 Task: Add a condition where "Group Is -" in recently solved tickets.
Action: Mouse moved to (125, 420)
Screenshot: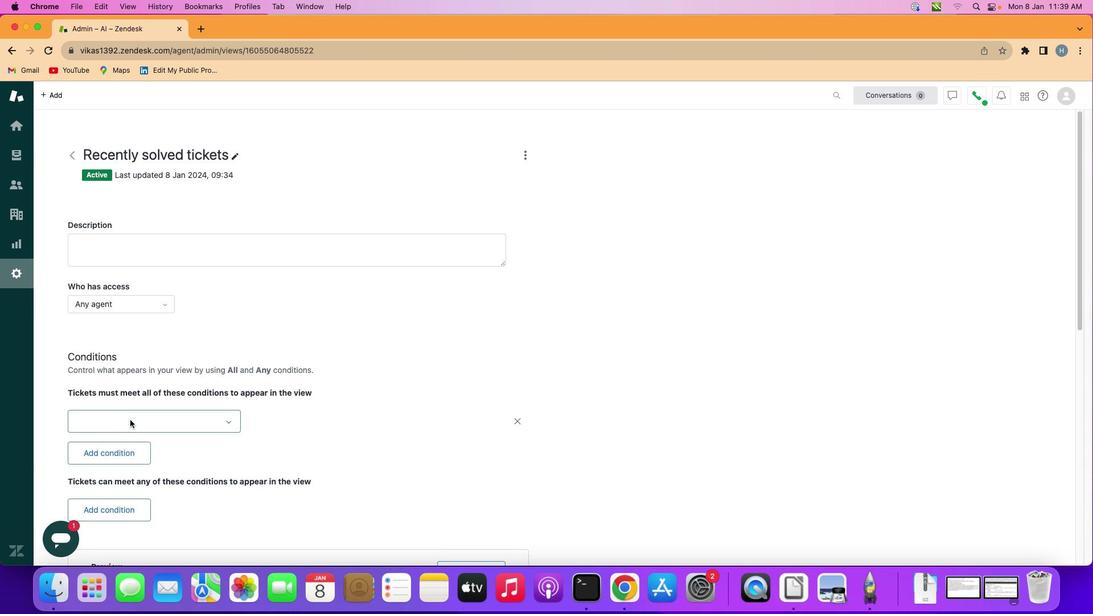 
Action: Mouse pressed left at (125, 420)
Screenshot: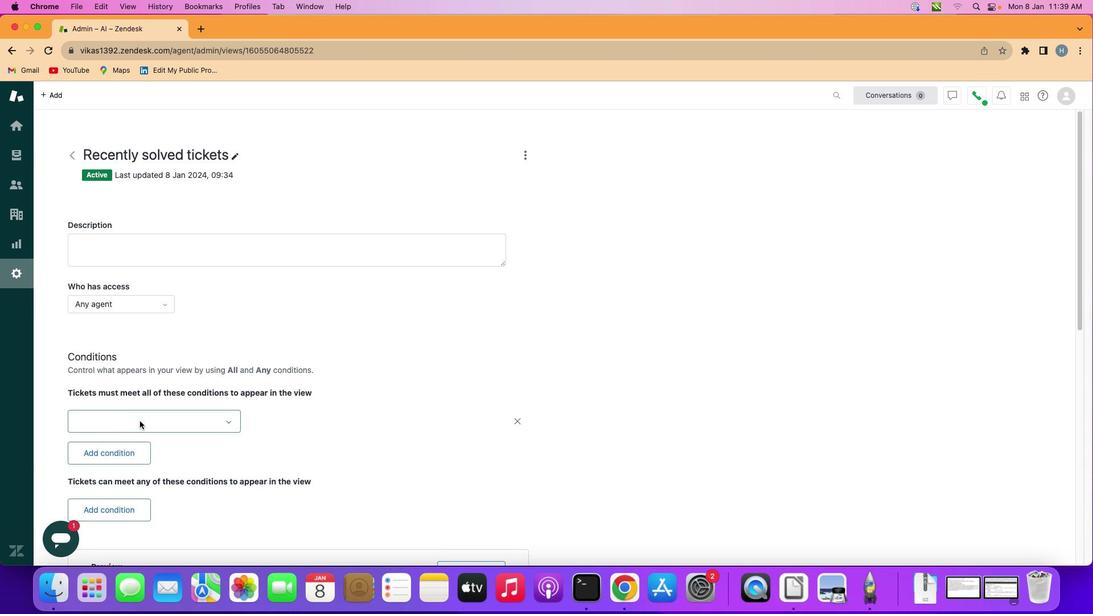 
Action: Mouse moved to (143, 425)
Screenshot: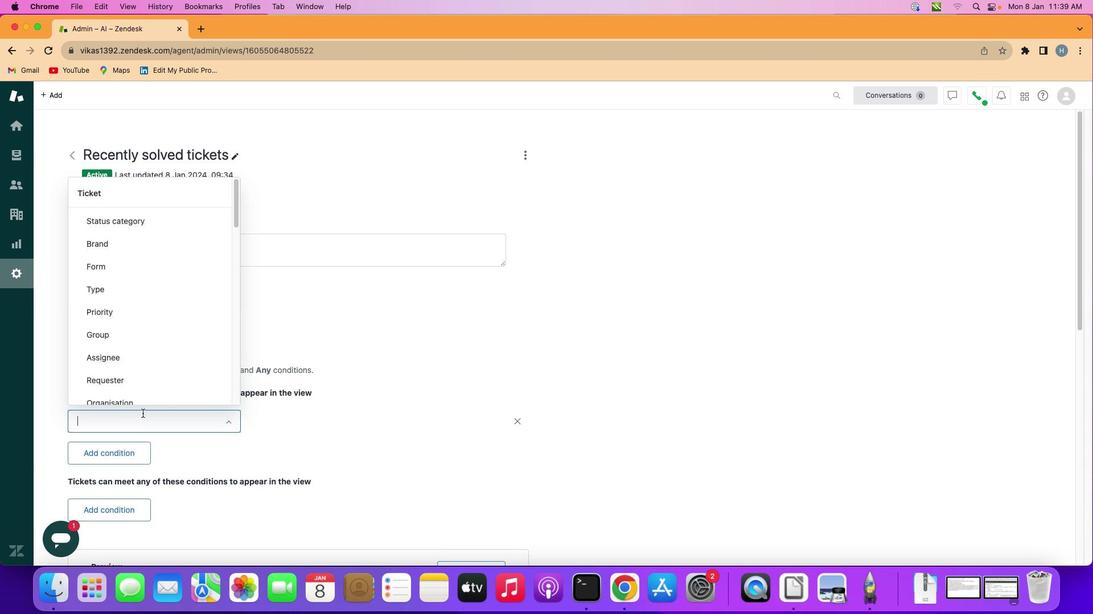 
Action: Mouse pressed left at (143, 425)
Screenshot: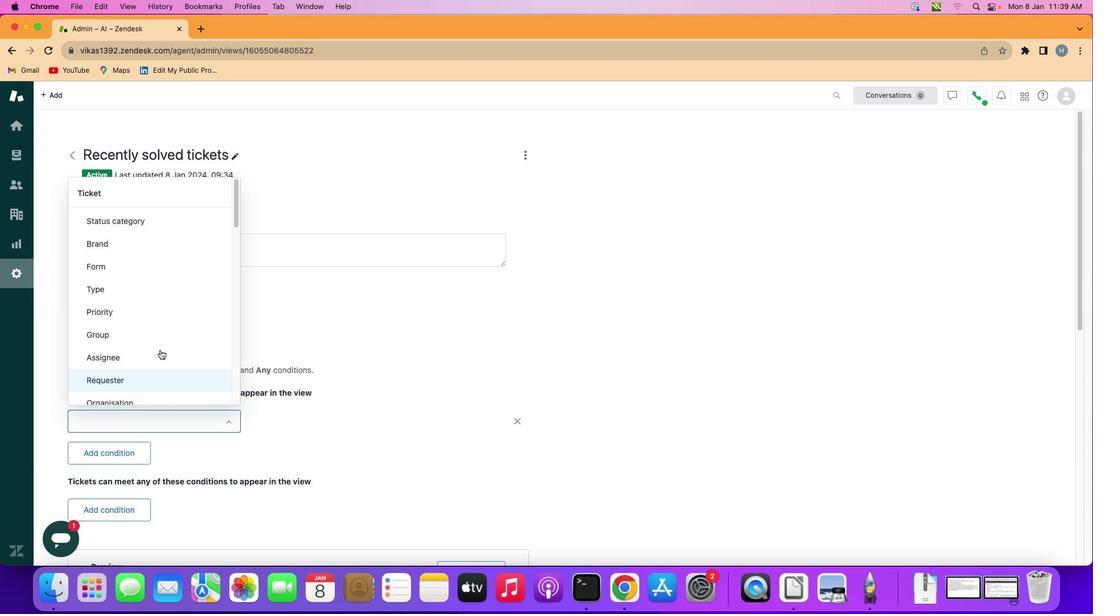 
Action: Mouse moved to (172, 331)
Screenshot: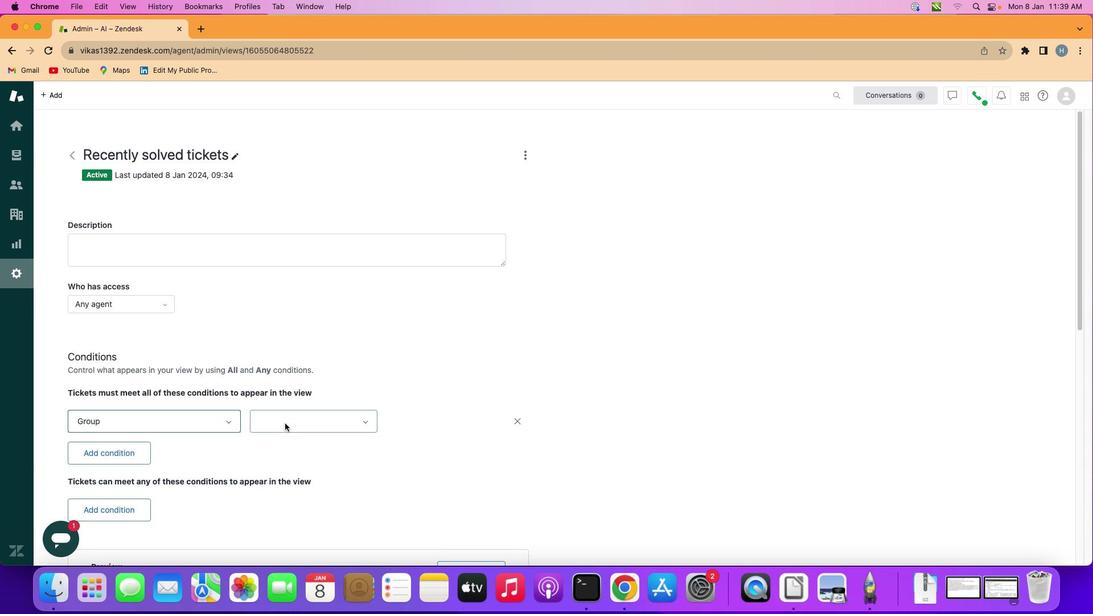 
Action: Mouse pressed left at (172, 331)
Screenshot: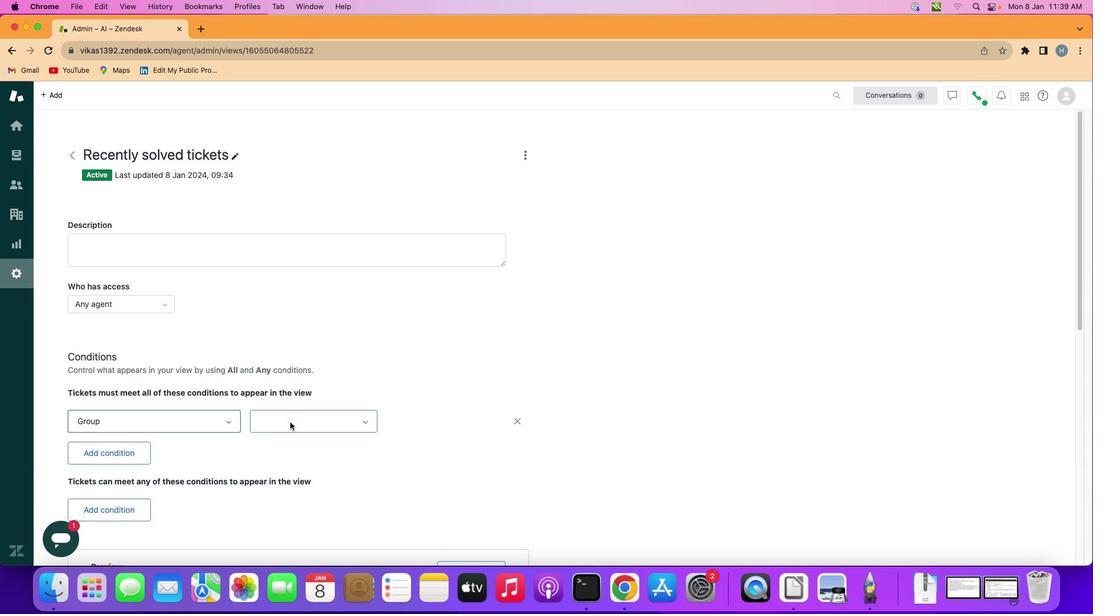
Action: Mouse moved to (293, 425)
Screenshot: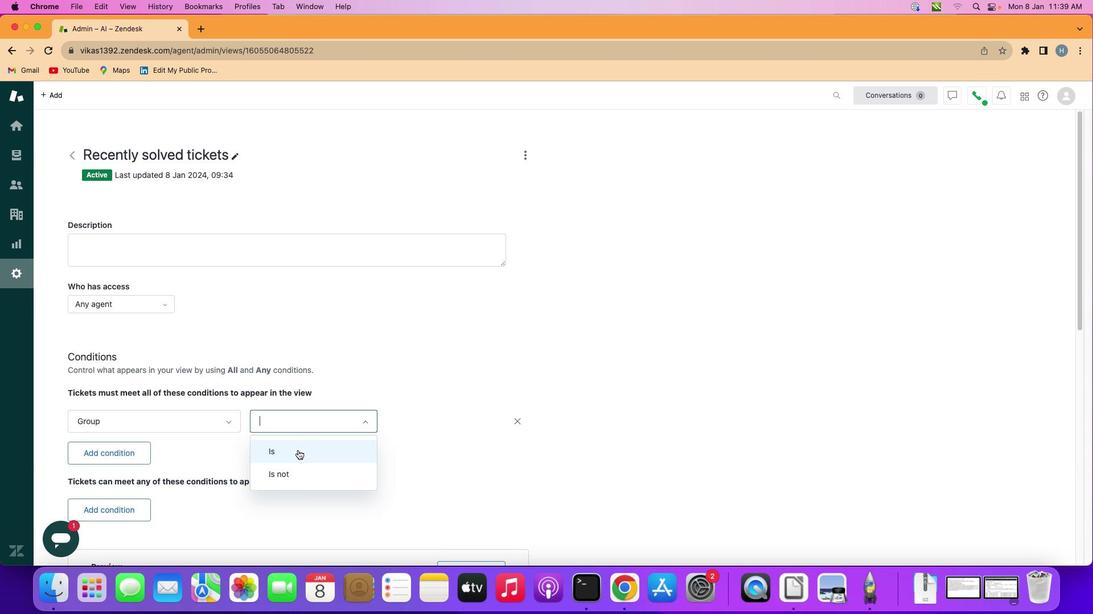 
Action: Mouse pressed left at (293, 425)
Screenshot: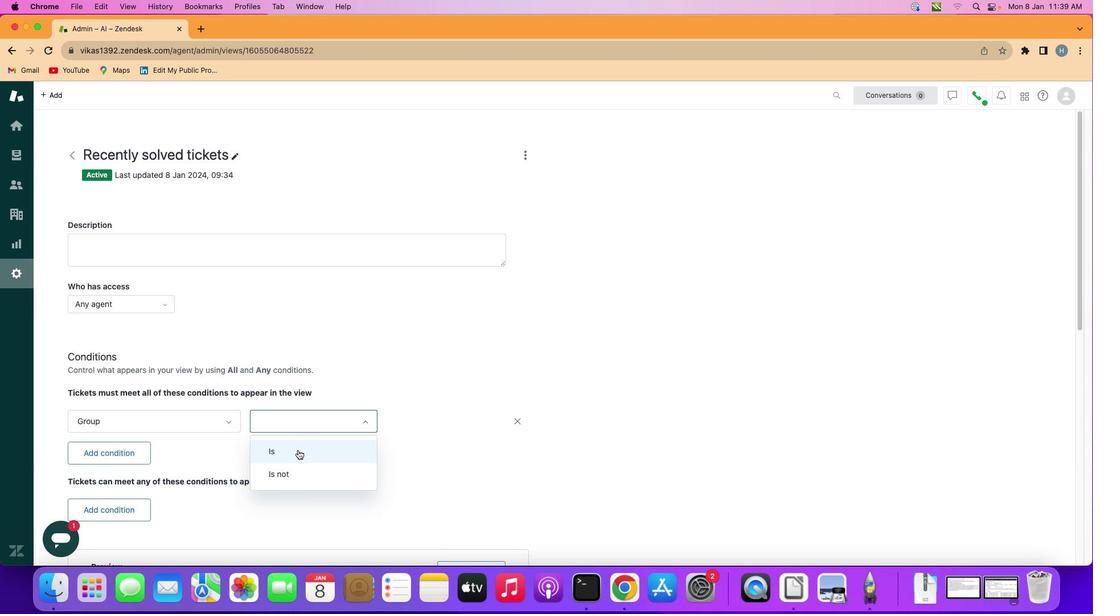
Action: Mouse moved to (301, 453)
Screenshot: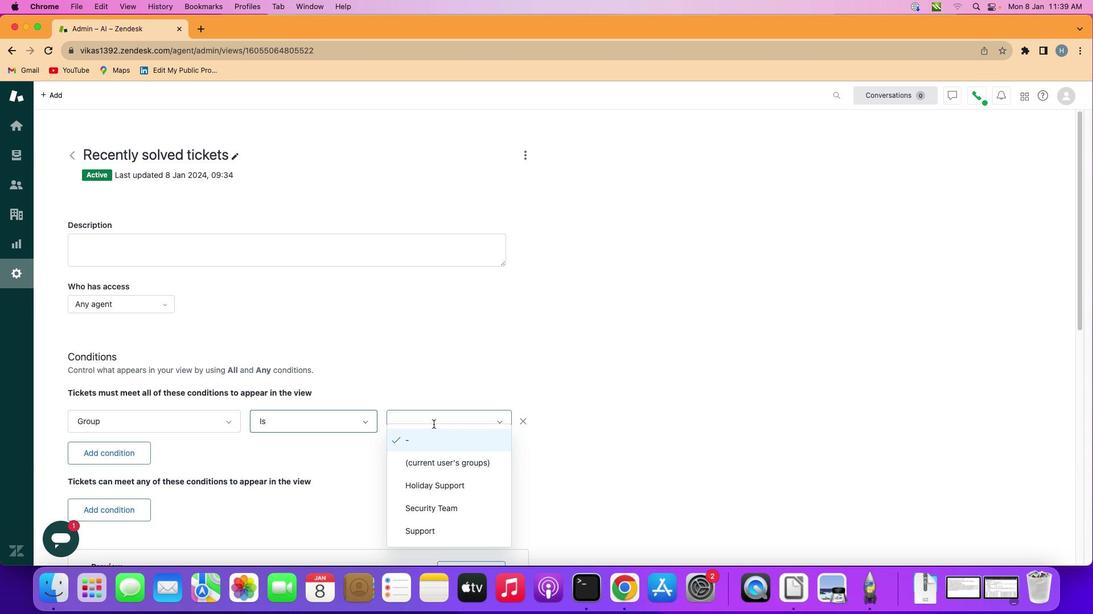
Action: Mouse pressed left at (301, 453)
Screenshot: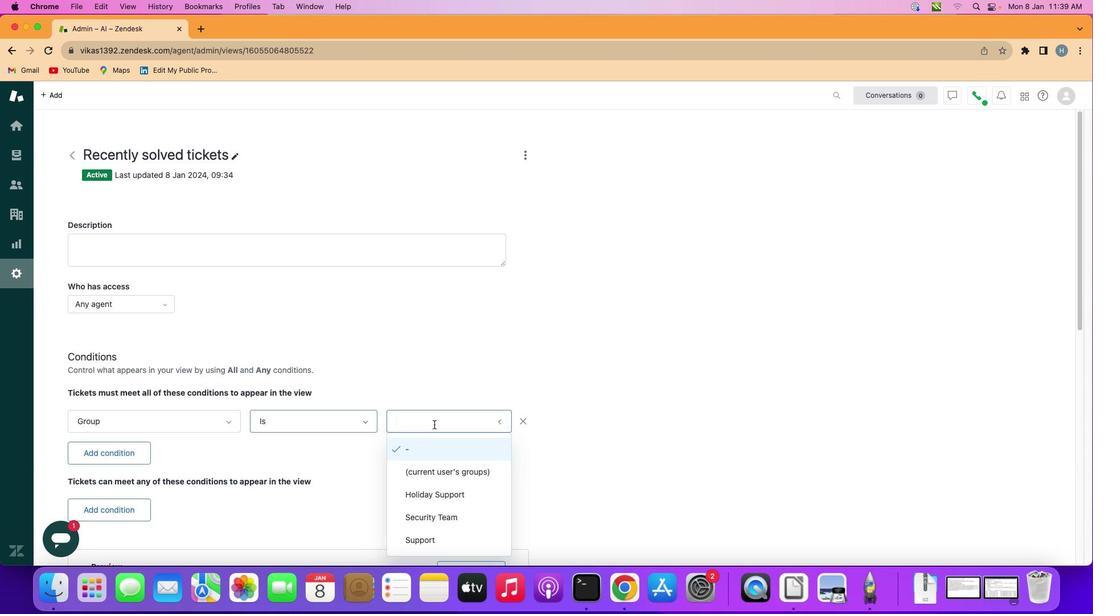 
Action: Mouse moved to (436, 428)
Screenshot: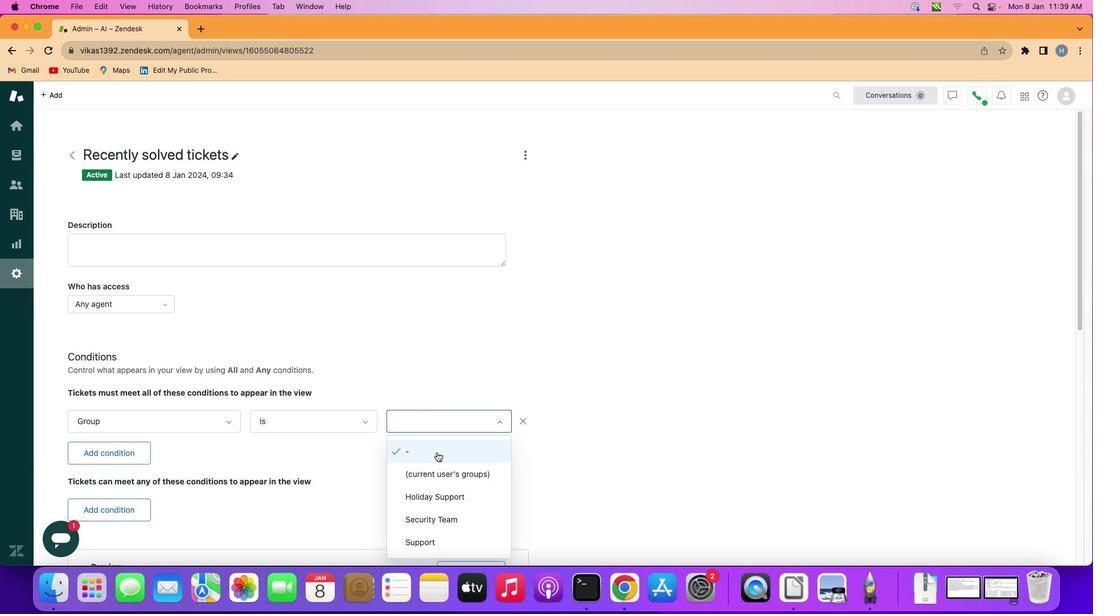 
Action: Mouse pressed left at (436, 428)
Screenshot: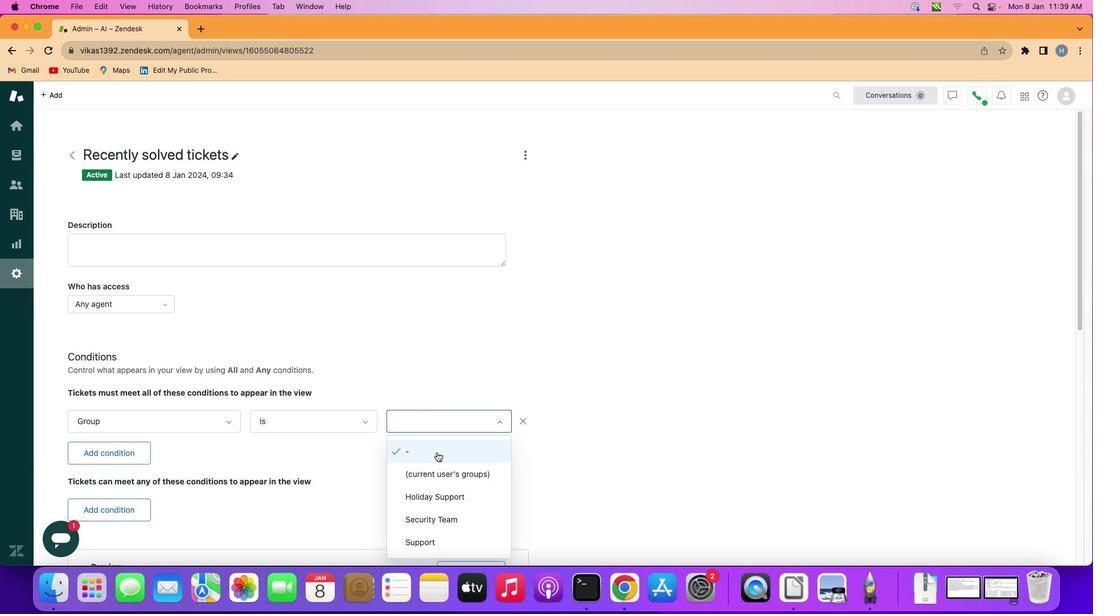 
Action: Mouse moved to (440, 456)
Screenshot: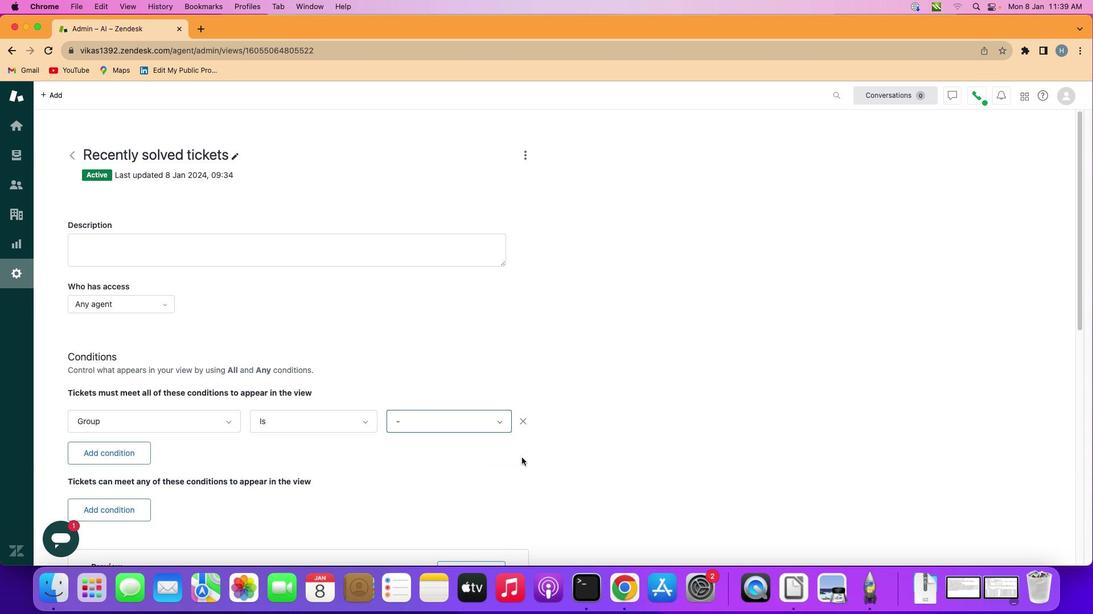 
Action: Mouse pressed left at (440, 456)
Screenshot: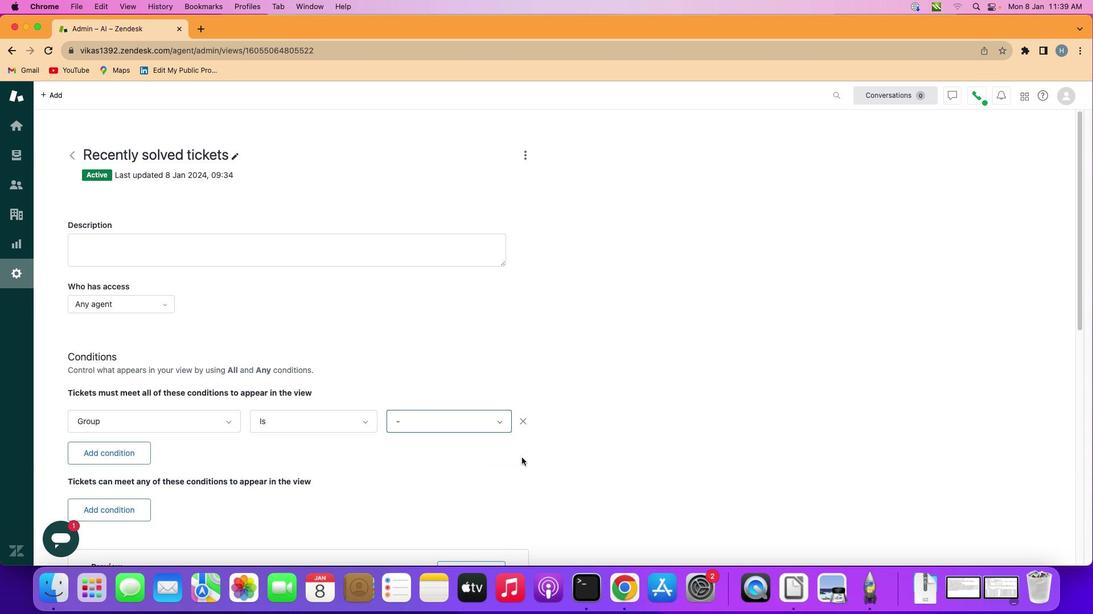 
Action: Mouse moved to (525, 461)
Screenshot: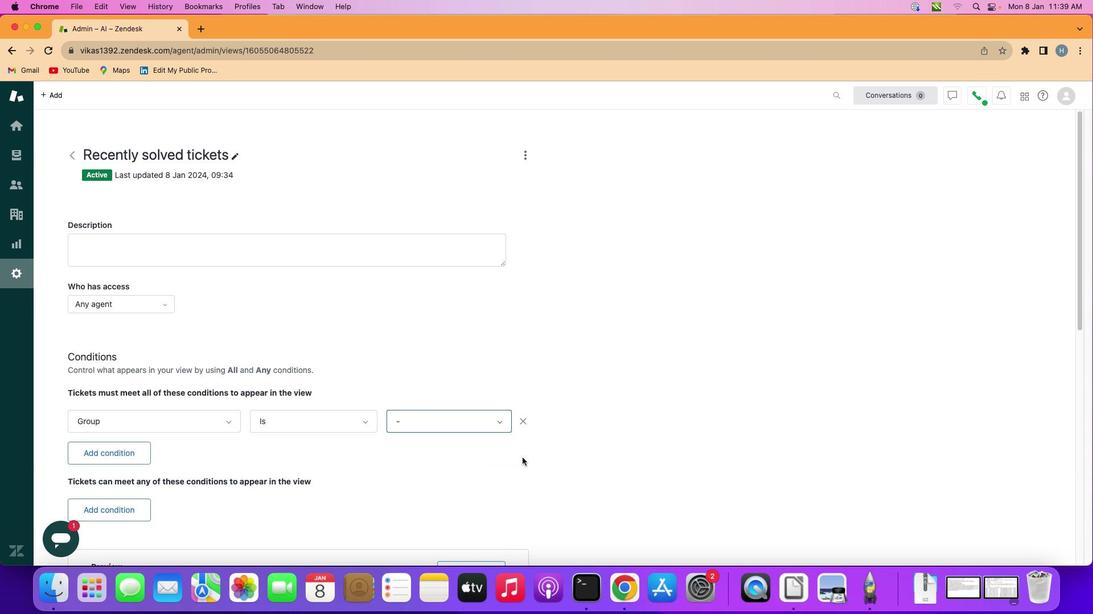 
